 Task: Add a dentist appointment for a check-up on the 19th at 5:00 PM.
Action: Mouse moved to (139, 234)
Screenshot: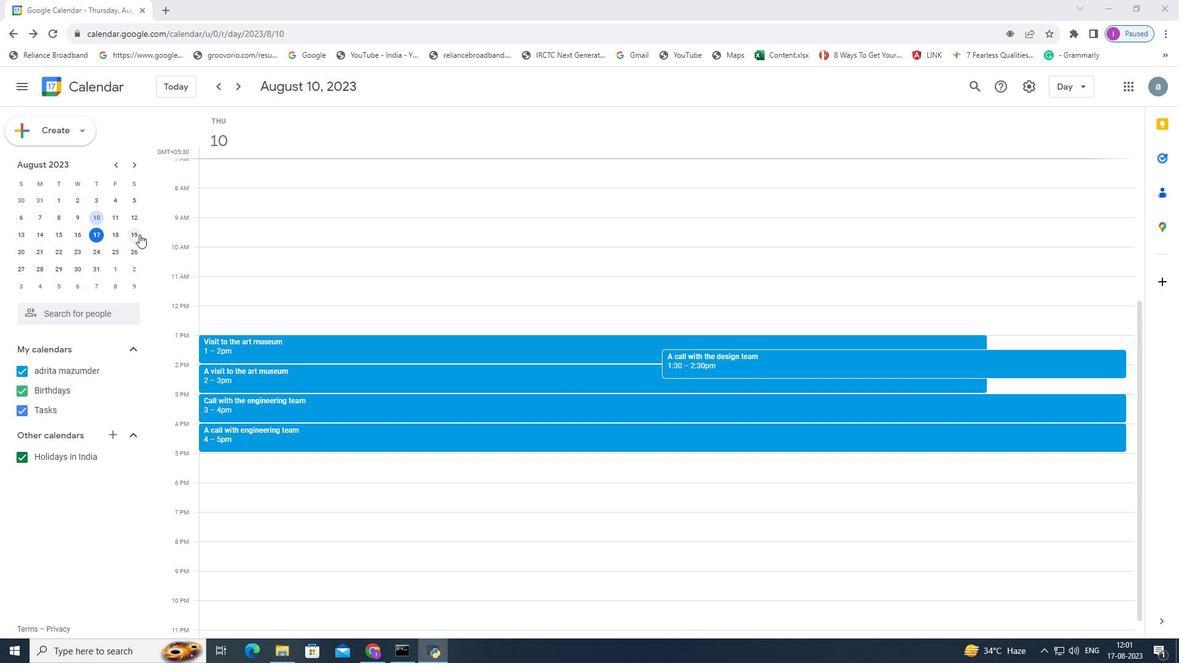 
Action: Mouse pressed left at (139, 234)
Screenshot: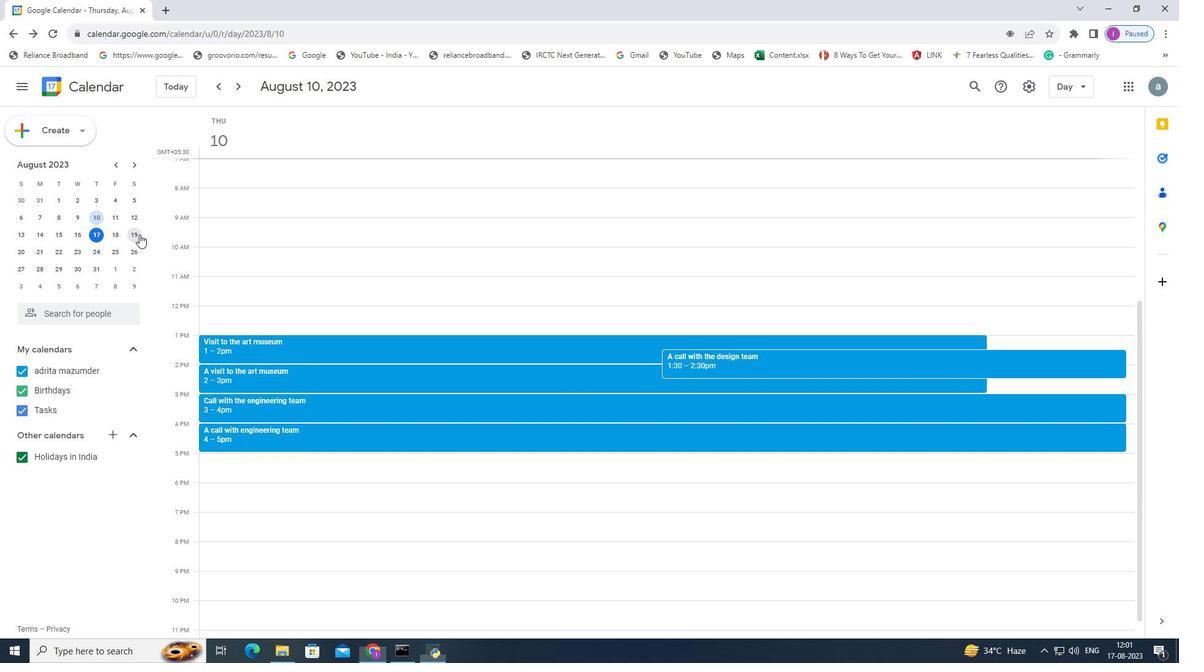 
Action: Mouse moved to (191, 456)
Screenshot: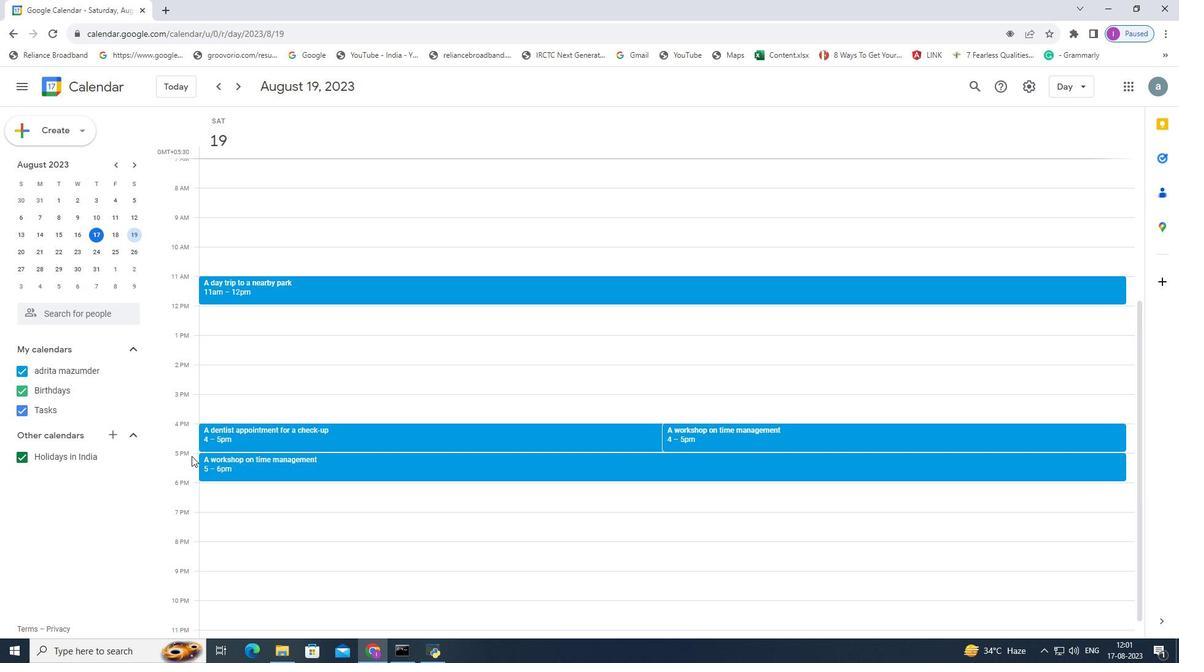 
Action: Mouse pressed left at (191, 456)
Screenshot: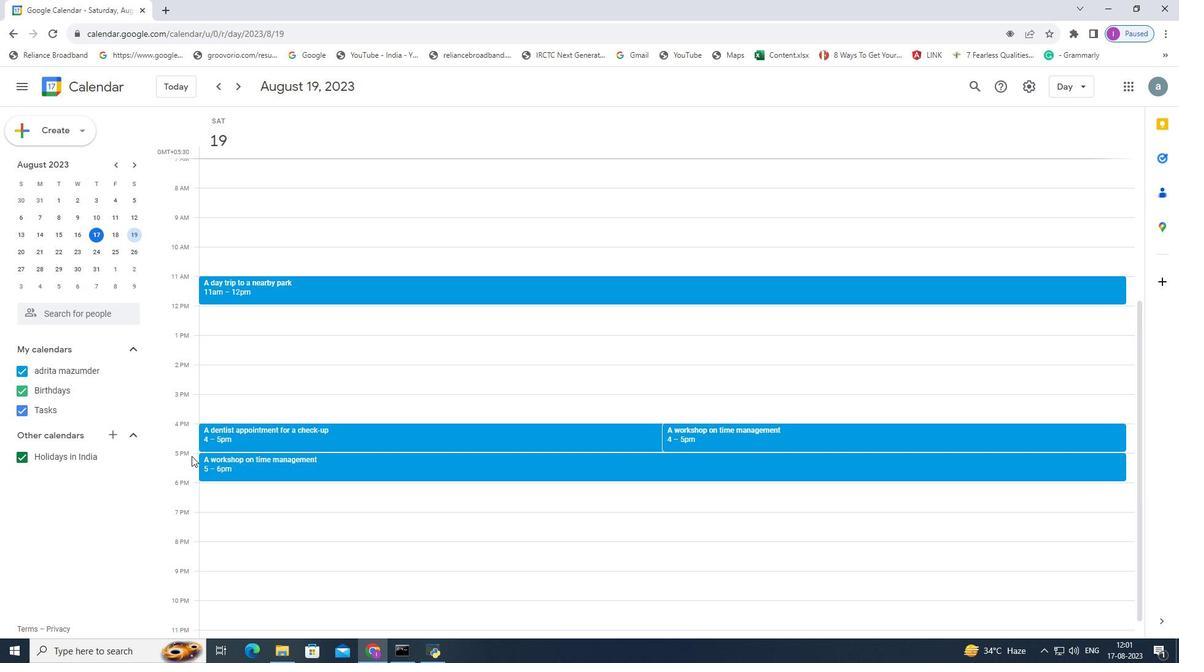 
Action: Mouse moved to (608, 240)
Screenshot: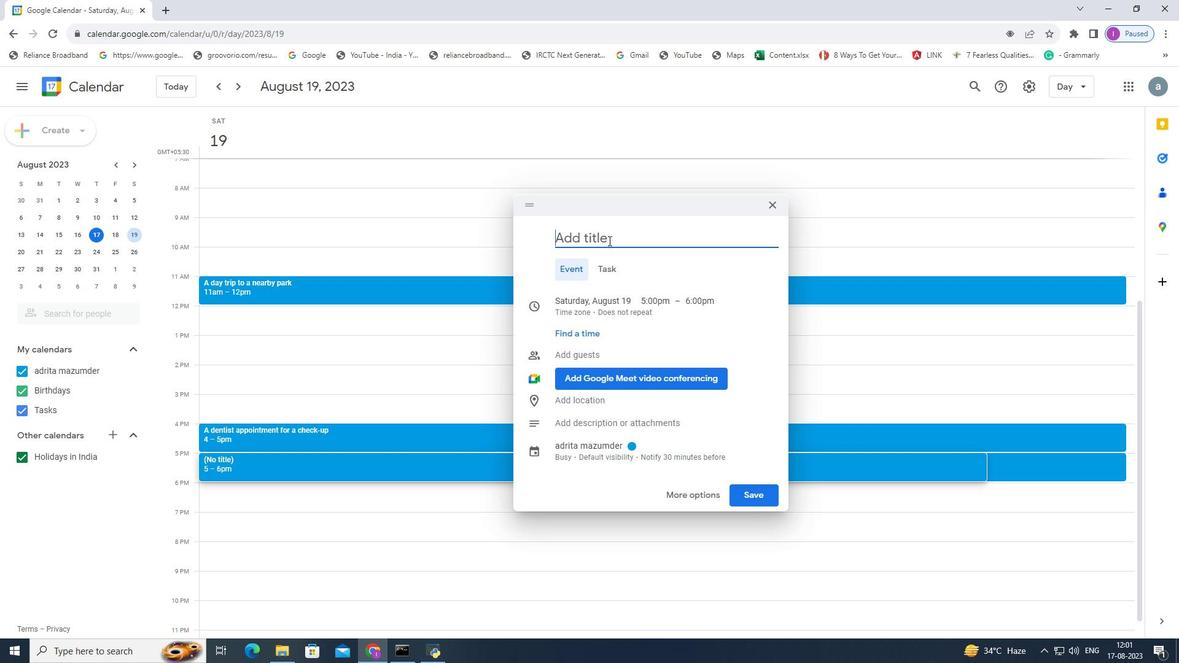 
Action: Mouse pressed left at (608, 240)
Screenshot: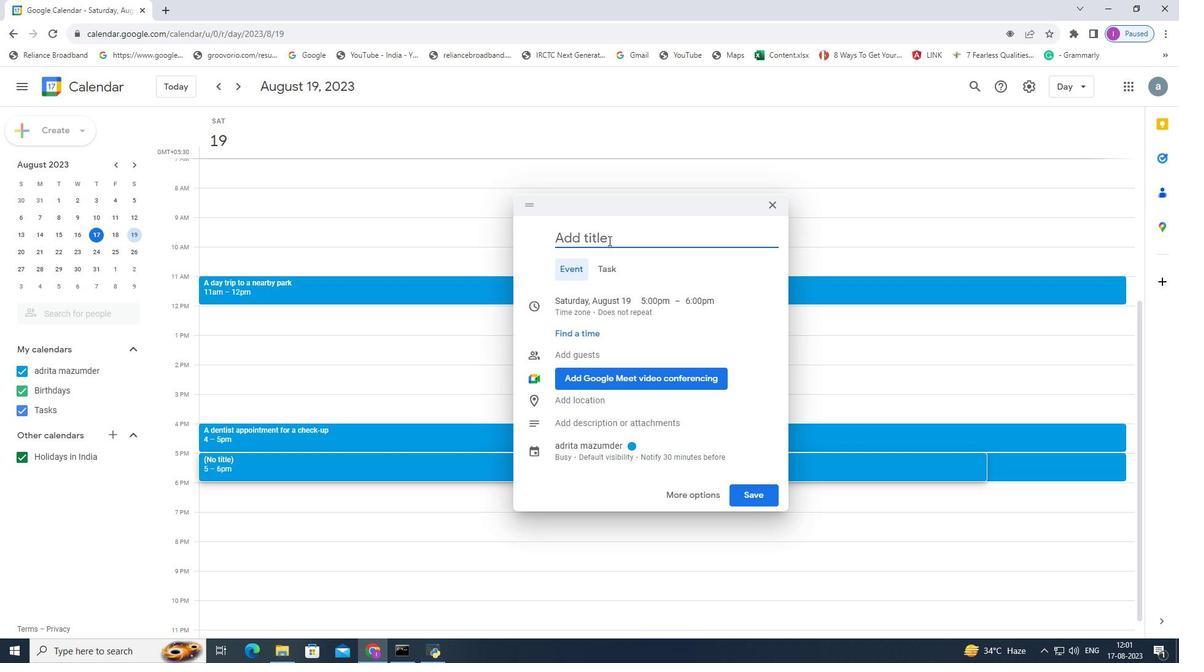 
Action: Mouse moved to (659, 215)
Screenshot: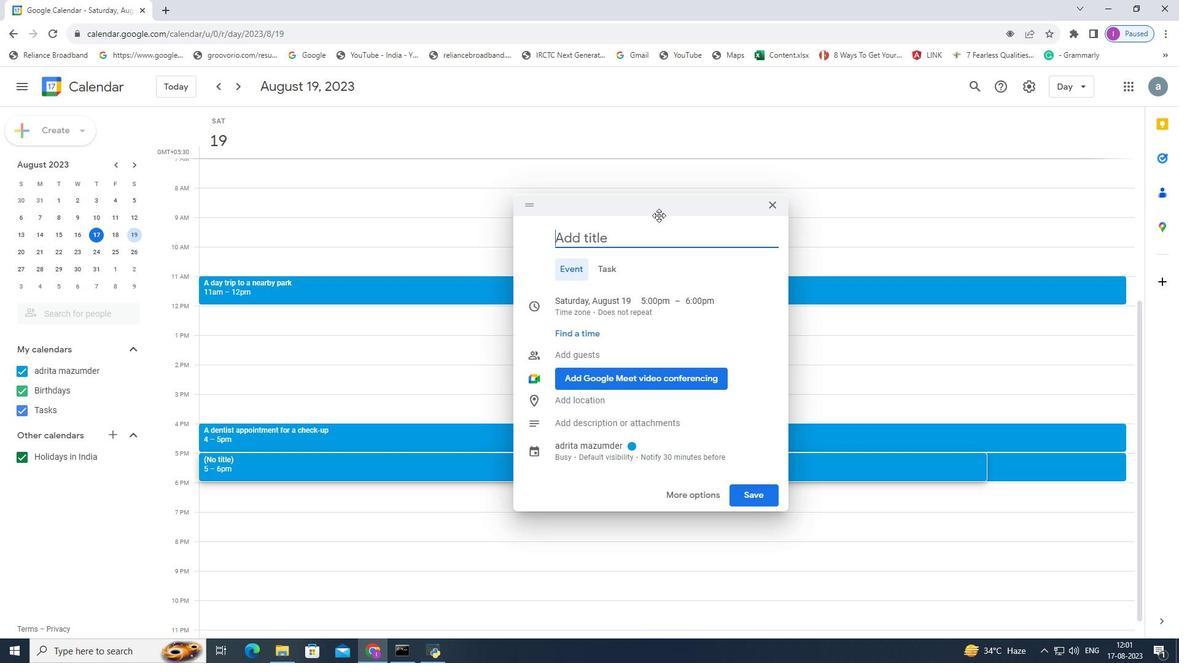 
Action: Key pressed <Key.shift>A<Key.space>dentist<Key.space>appointment<Key.space>for<Key.space>a<Key.space>check-up
Screenshot: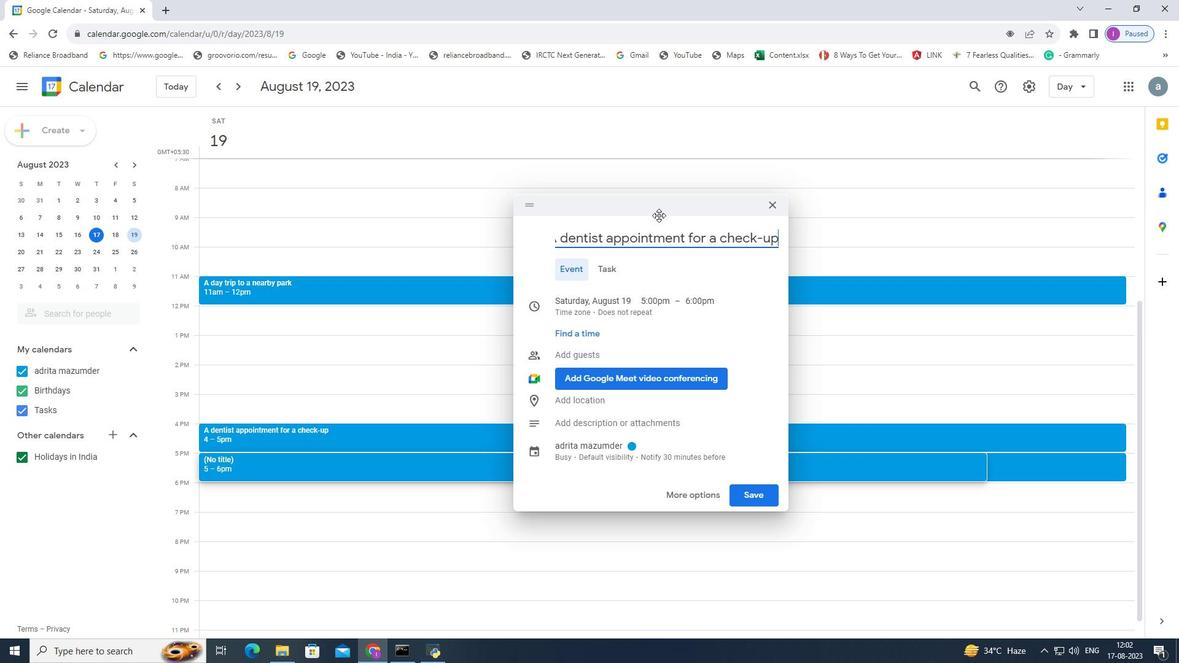 
Action: Mouse moved to (760, 503)
Screenshot: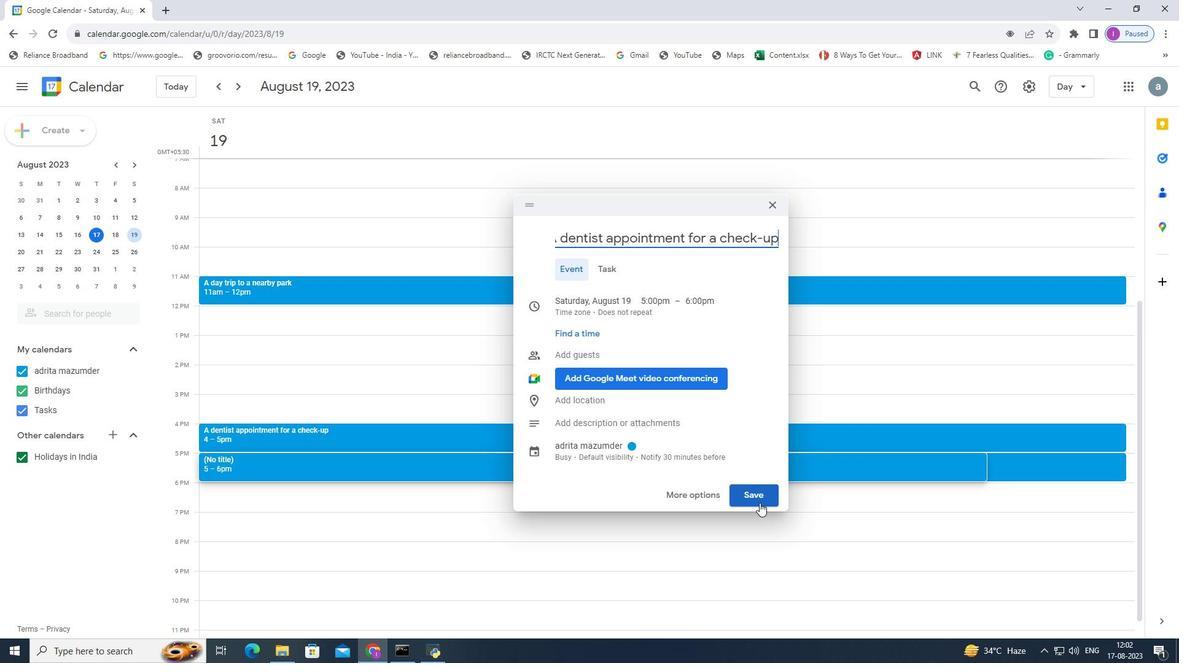 
Action: Mouse pressed left at (760, 503)
Screenshot: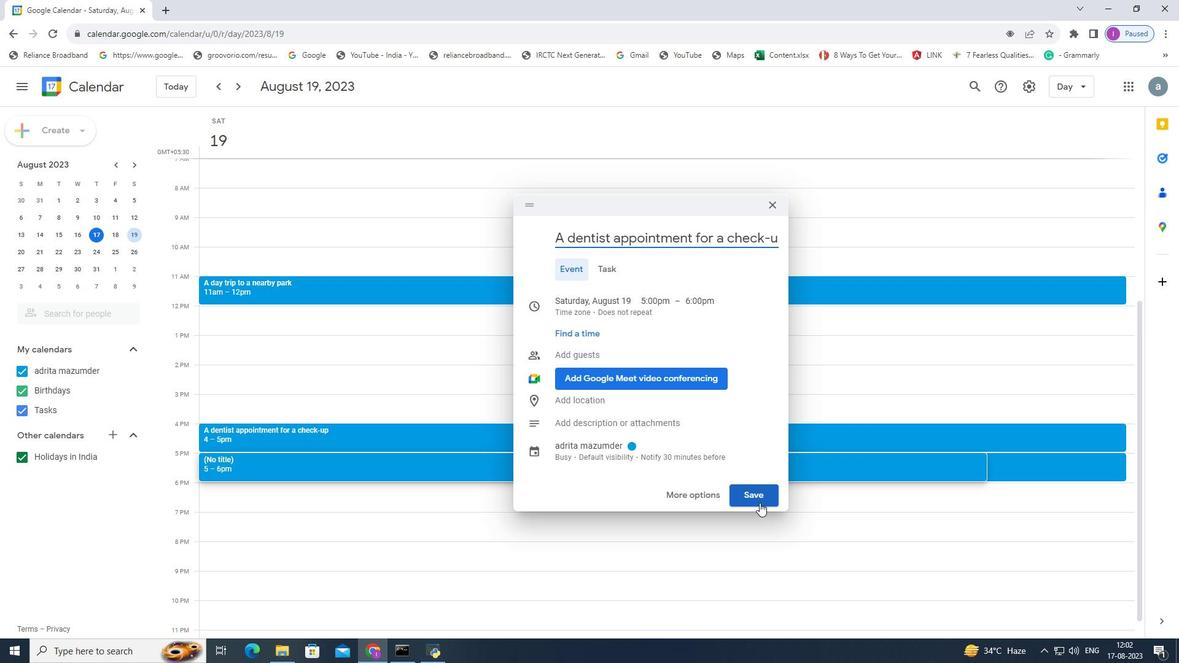 
Action: Mouse moved to (760, 502)
Screenshot: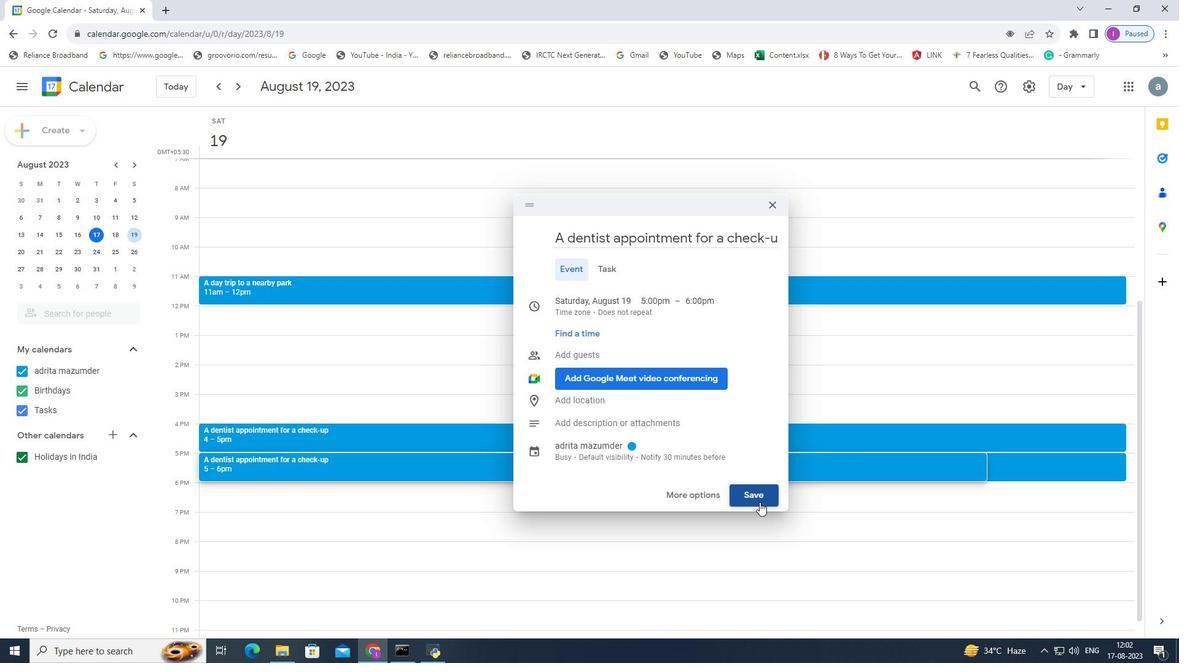 
